 Task: Set the subtitle format in the text subtitle parser to "subrip".
Action: Mouse moved to (122, 17)
Screenshot: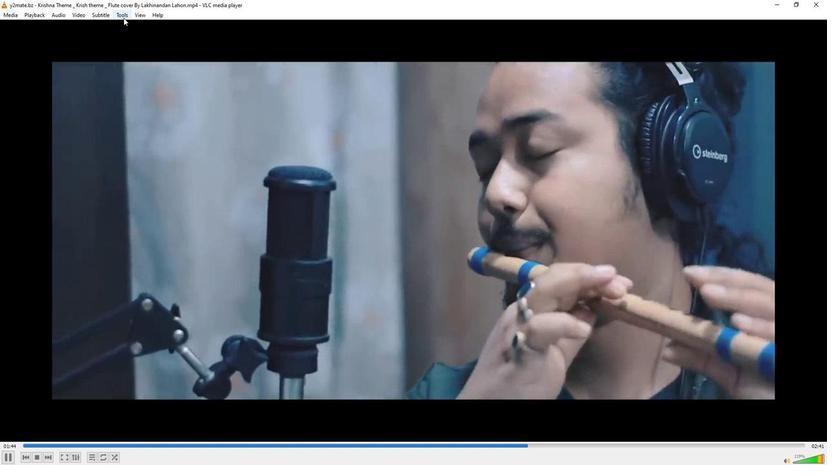 
Action: Mouse pressed left at (122, 17)
Screenshot: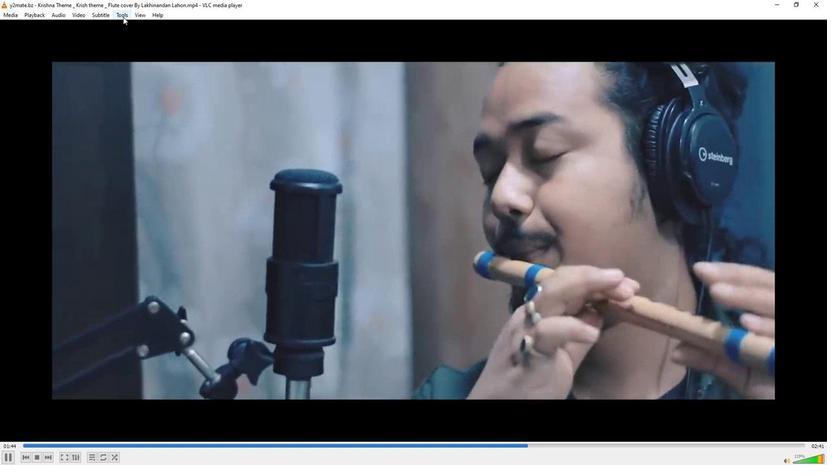 
Action: Mouse moved to (148, 117)
Screenshot: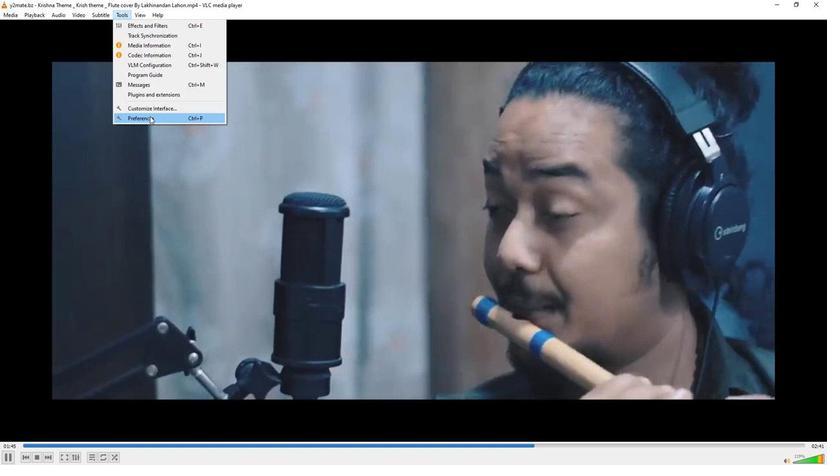 
Action: Mouse pressed left at (148, 117)
Screenshot: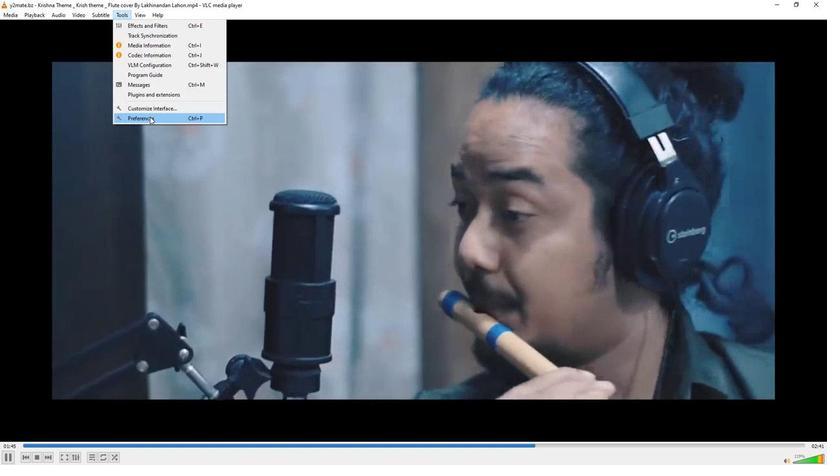 
Action: Mouse moved to (228, 356)
Screenshot: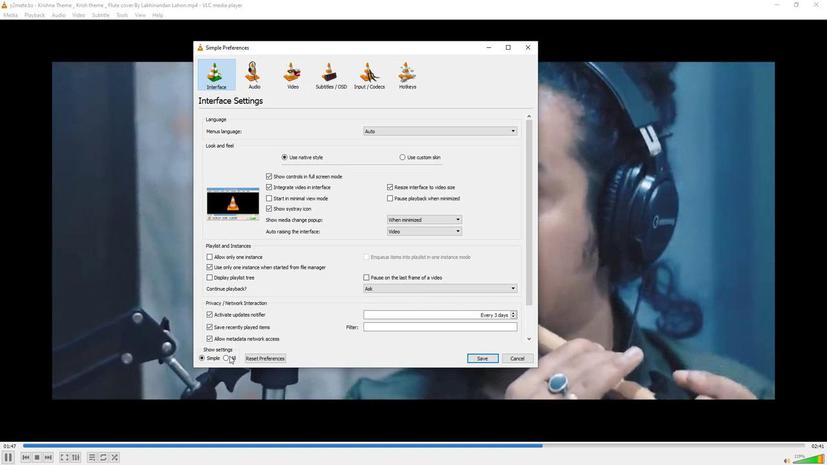 
Action: Mouse pressed left at (228, 356)
Screenshot: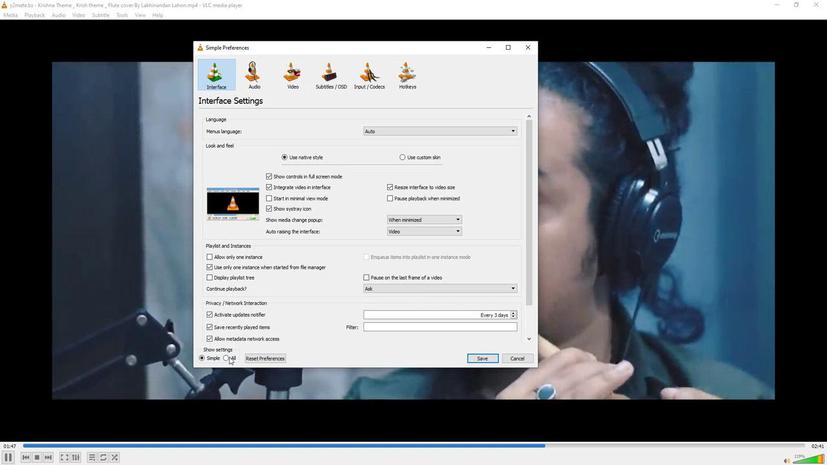 
Action: Mouse moved to (212, 237)
Screenshot: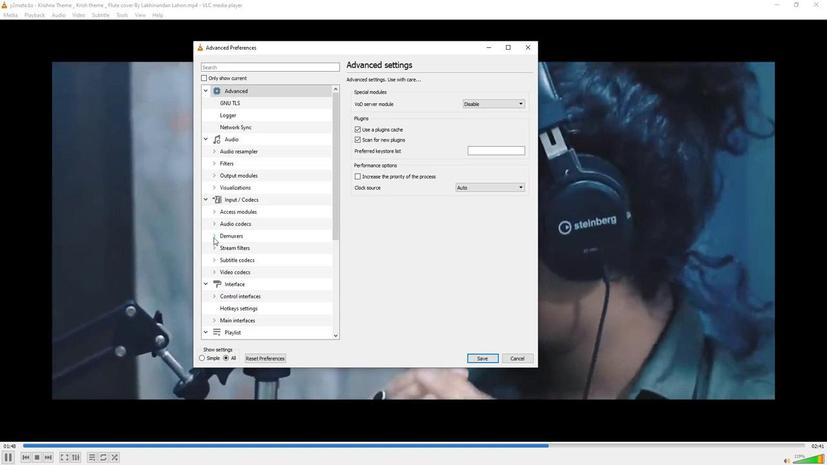 
Action: Mouse pressed left at (212, 237)
Screenshot: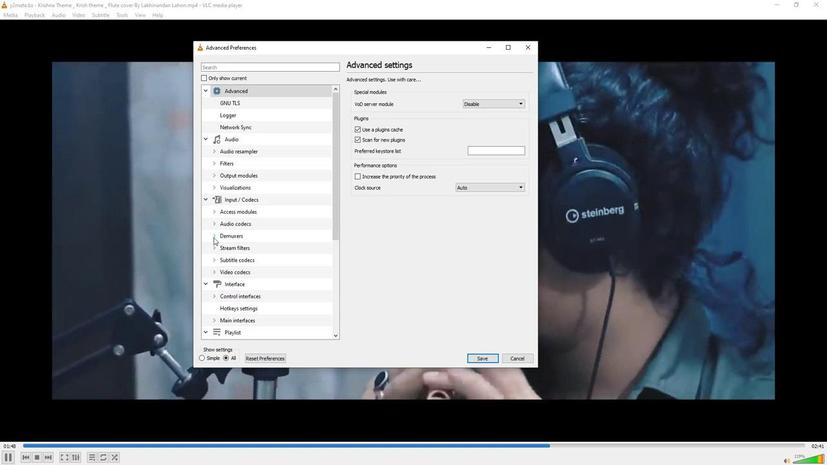
Action: Mouse moved to (244, 274)
Screenshot: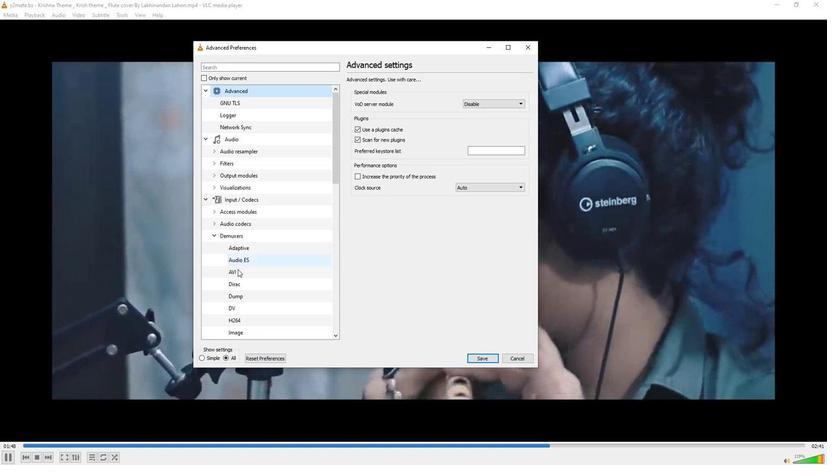
Action: Mouse scrolled (244, 274) with delta (0, 0)
Screenshot: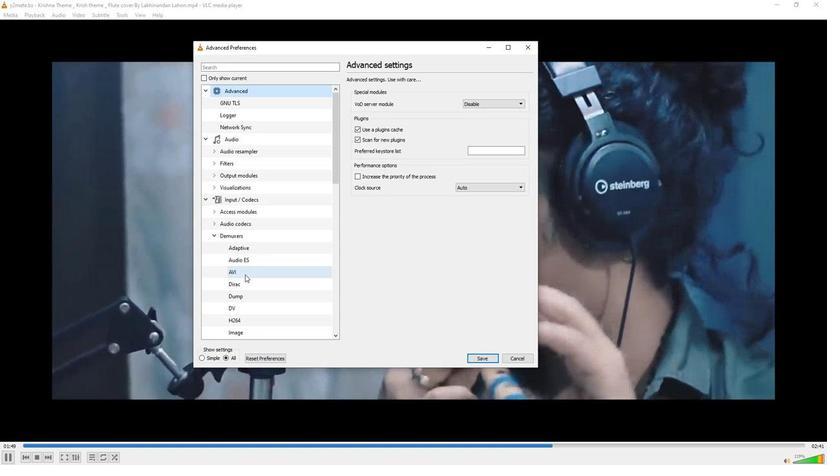 
Action: Mouse scrolled (244, 274) with delta (0, 0)
Screenshot: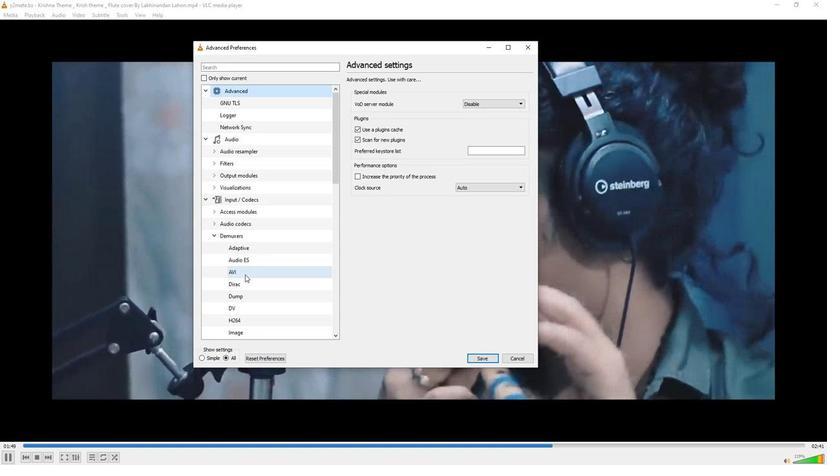 
Action: Mouse scrolled (244, 274) with delta (0, 0)
Screenshot: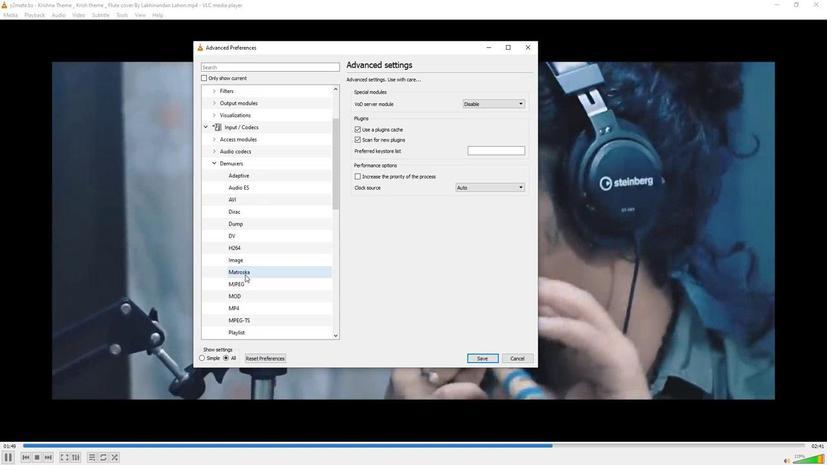
Action: Mouse scrolled (244, 274) with delta (0, 0)
Screenshot: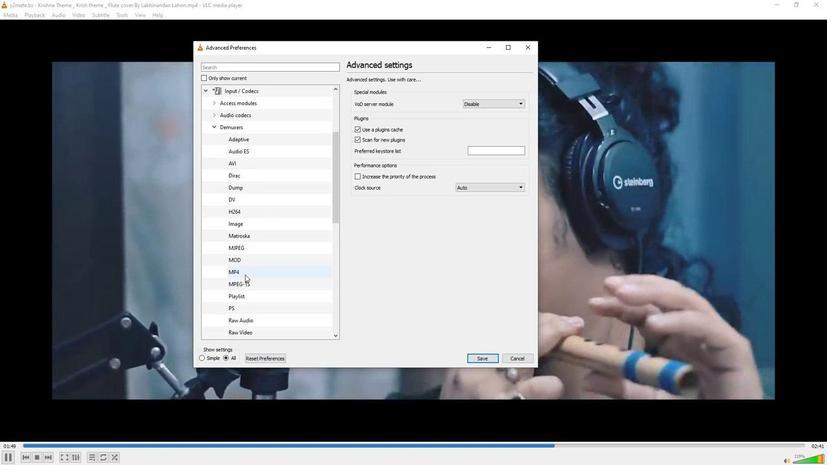 
Action: Mouse scrolled (244, 274) with delta (0, 0)
Screenshot: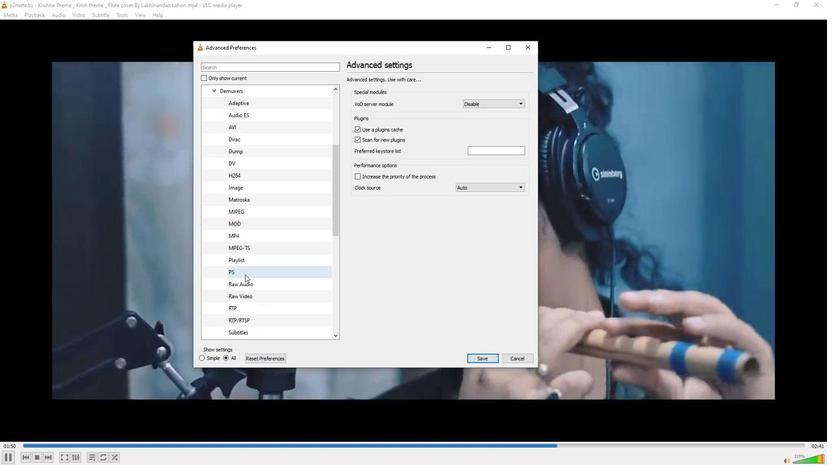 
Action: Mouse moved to (248, 293)
Screenshot: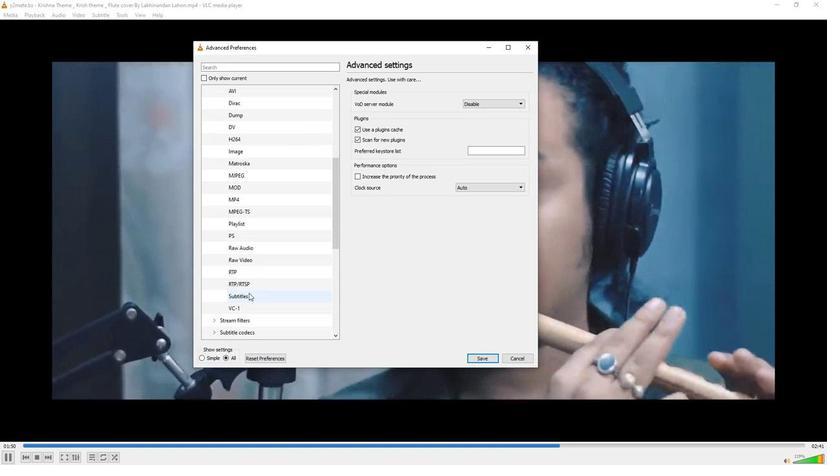 
Action: Mouse pressed left at (248, 293)
Screenshot: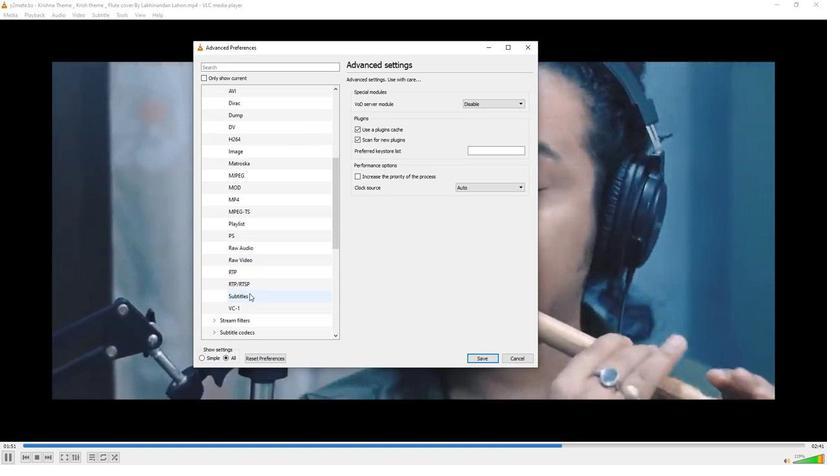
Action: Mouse moved to (515, 117)
Screenshot: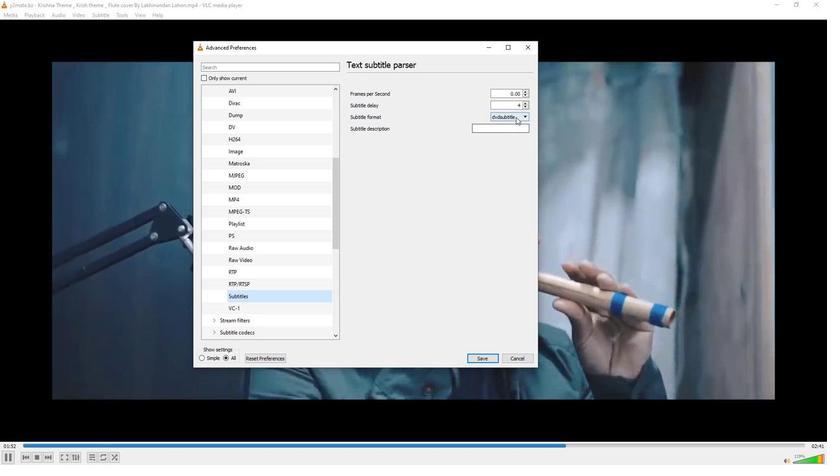 
Action: Mouse pressed left at (515, 117)
Screenshot: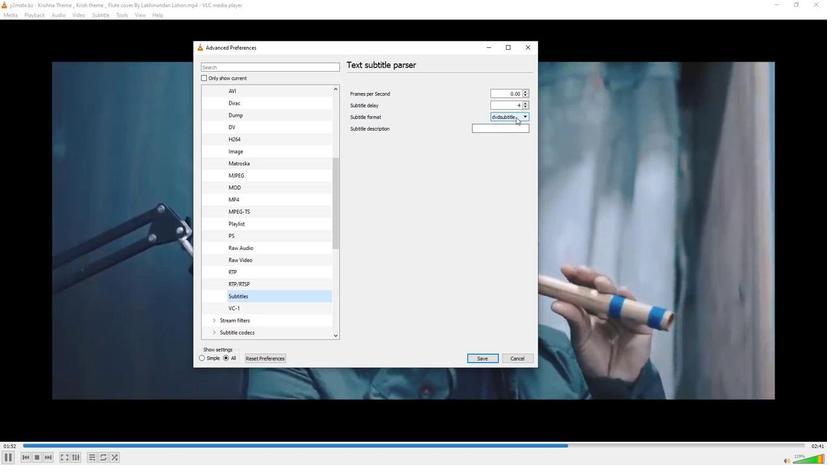 
Action: Mouse moved to (506, 133)
Screenshot: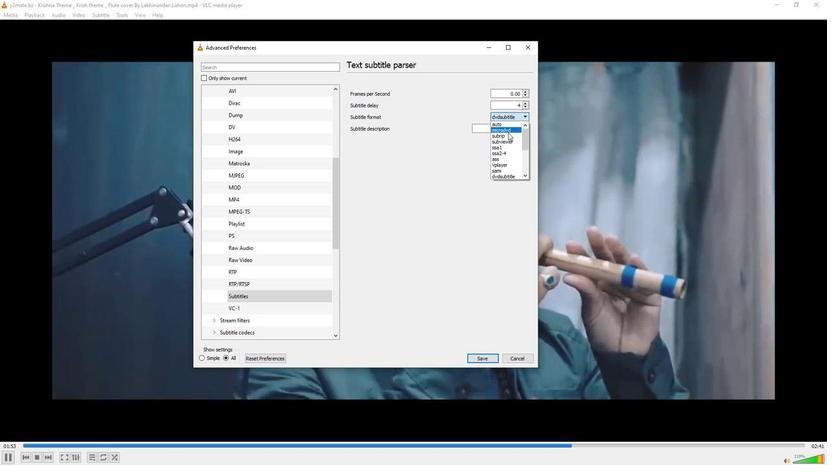 
Action: Mouse pressed left at (506, 133)
Screenshot: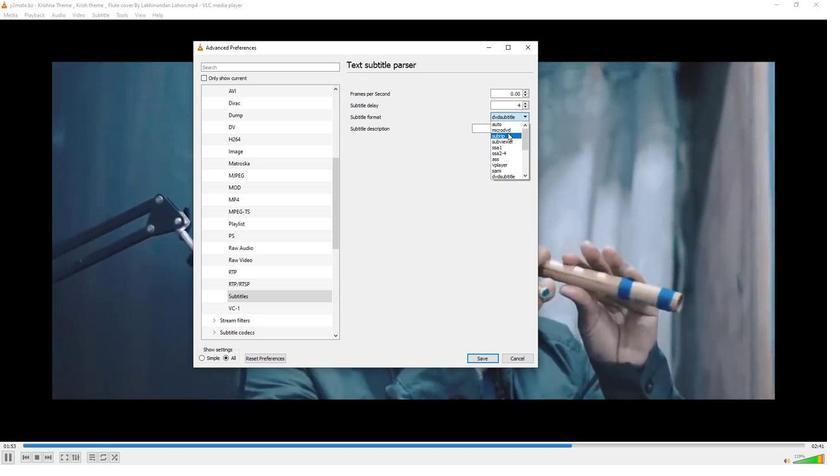 
Action: Mouse moved to (424, 190)
Screenshot: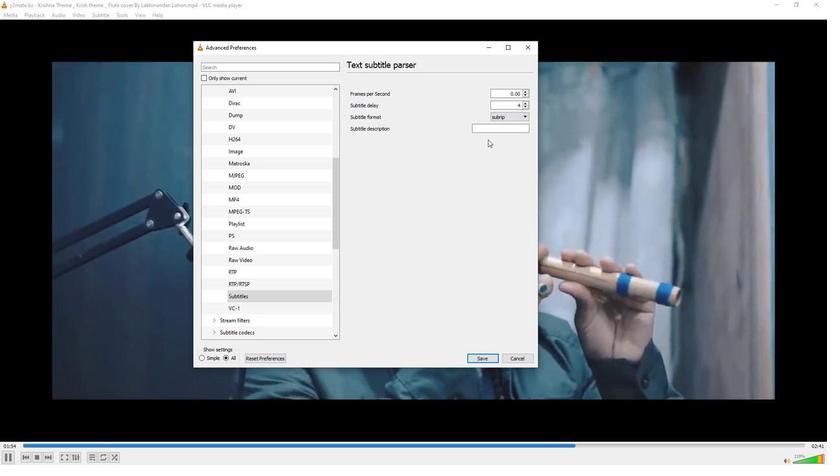
